 Task: Plan a 3-hour guided meditation and sound healing session for relaxation and inner peace.
Action: Mouse moved to (376, 226)
Screenshot: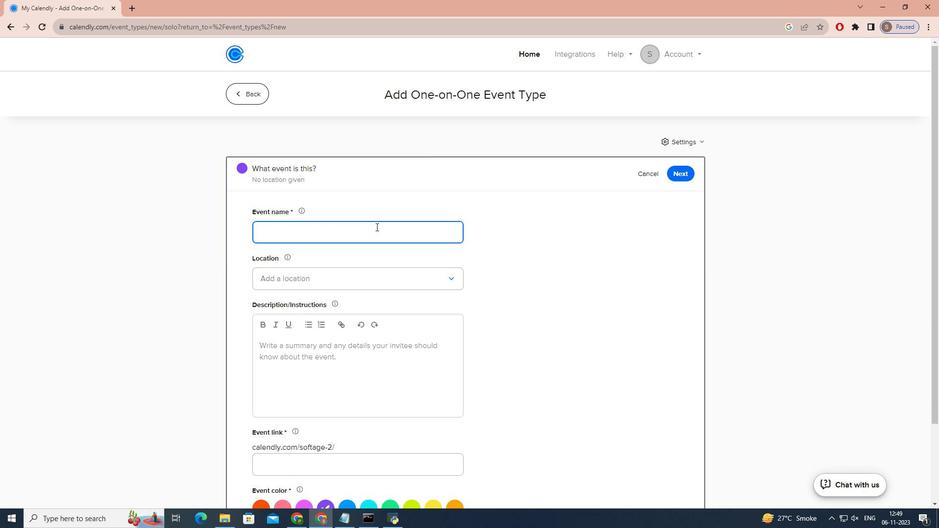 
Action: Mouse pressed left at (376, 226)
Screenshot: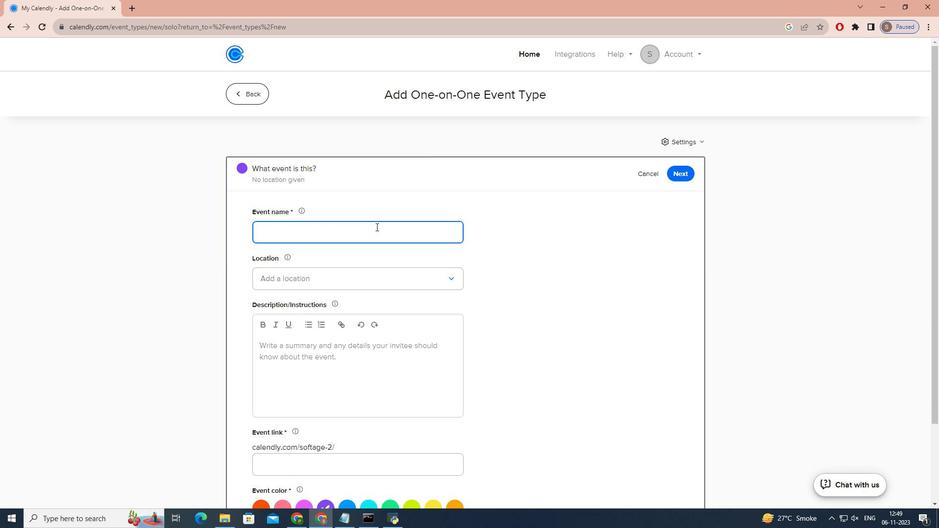 
Action: Key pressed i<Key.caps_lock>NNER<Key.space><Key.caps_lock>p<Key.caps_lock>EACE<Key.space><Key.caps_lock>m<Key.caps_lock>EDITATION<Key.space>AND<Key.space><Key.caps_lock>s<Key.caps_lock>OUND<Key.space>H
Screenshot: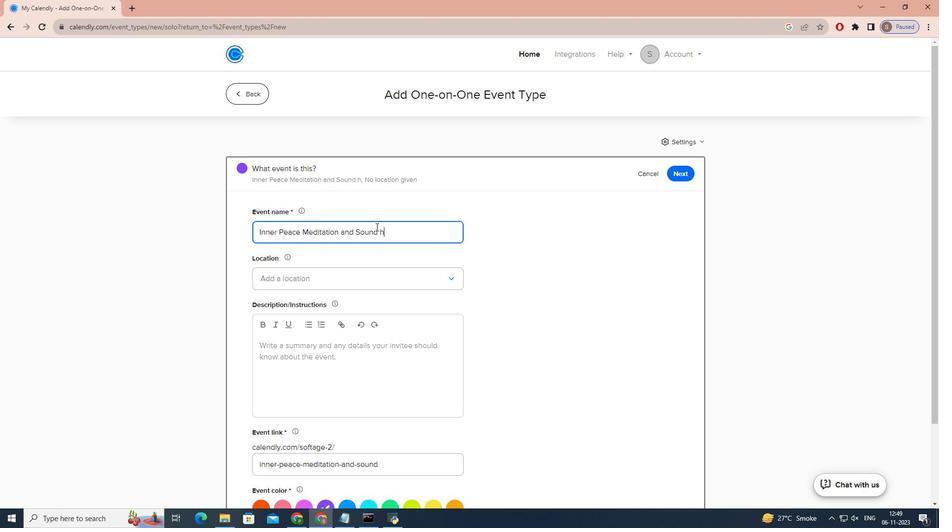 
Action: Mouse moved to (383, 224)
Screenshot: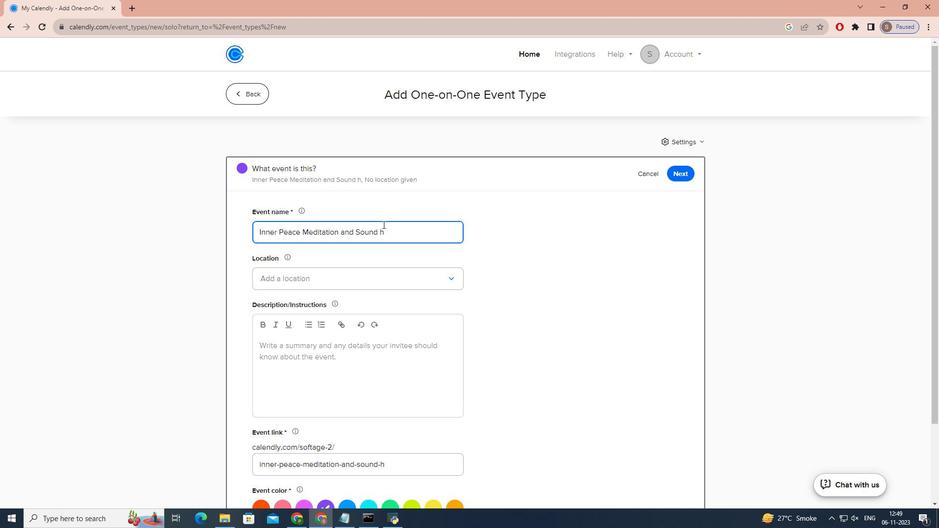
Action: Key pressed <Key.backspace><Key.caps_lock>h<Key.caps_lock>EALING<Key.space><Key.caps_lock>s<Key.caps_lock>ESSION
Screenshot: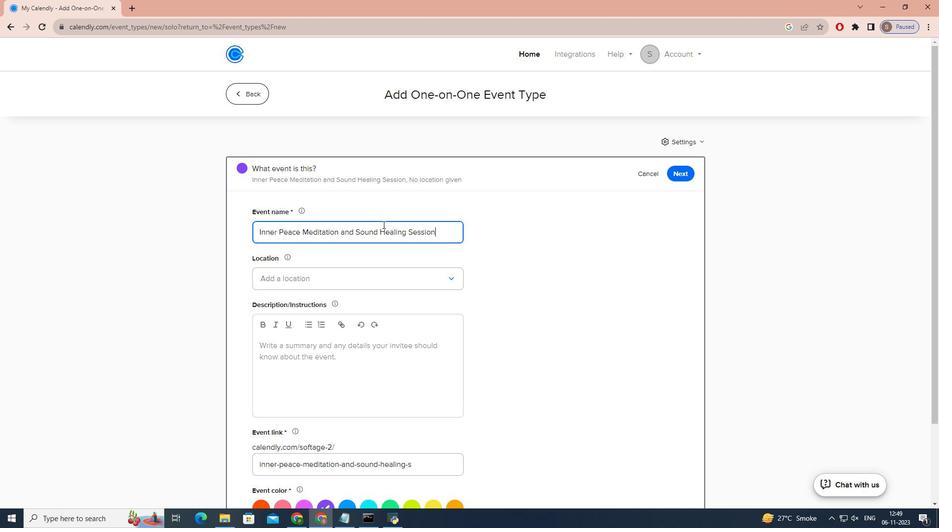 
Action: Mouse moved to (377, 274)
Screenshot: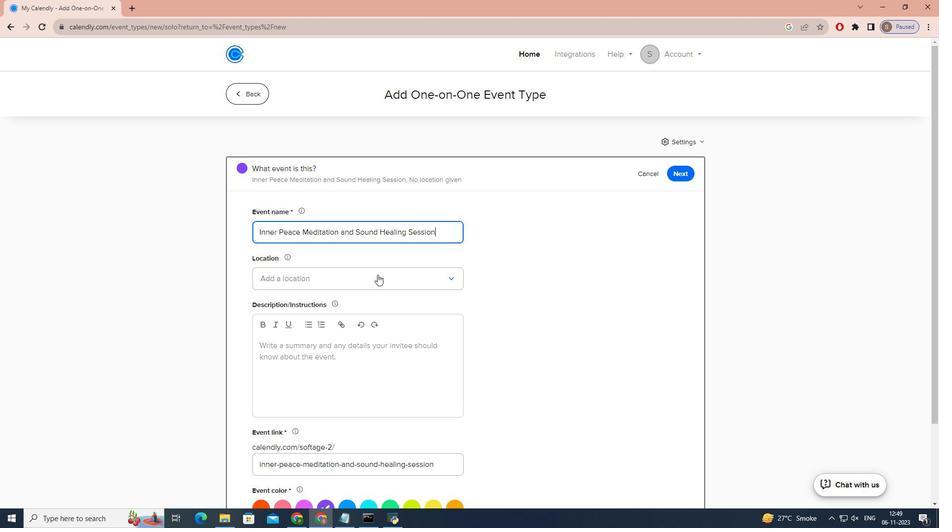 
Action: Mouse pressed left at (377, 274)
Screenshot: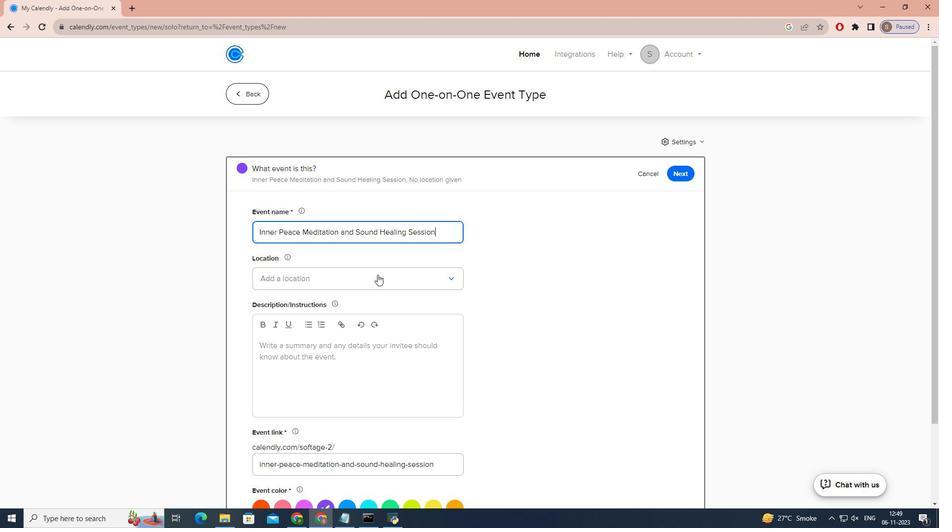 
Action: Mouse moved to (361, 299)
Screenshot: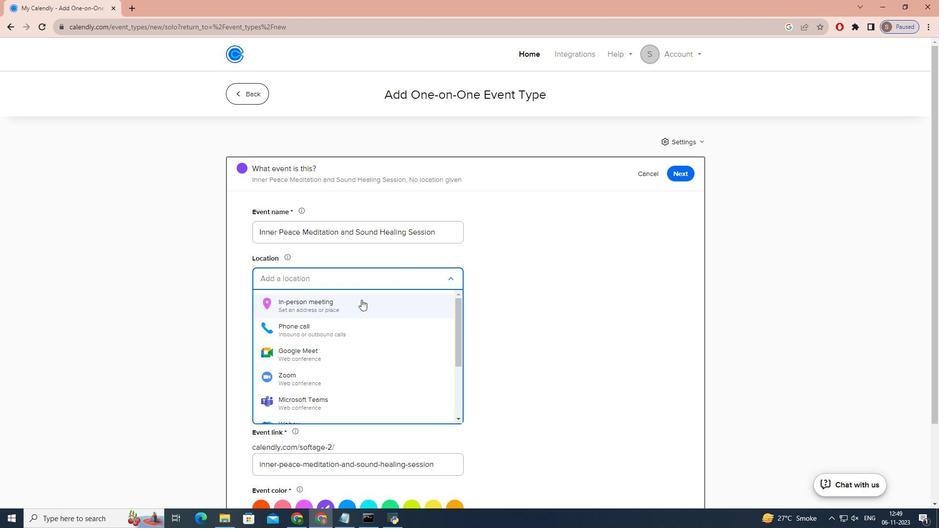 
Action: Mouse pressed left at (361, 299)
Screenshot: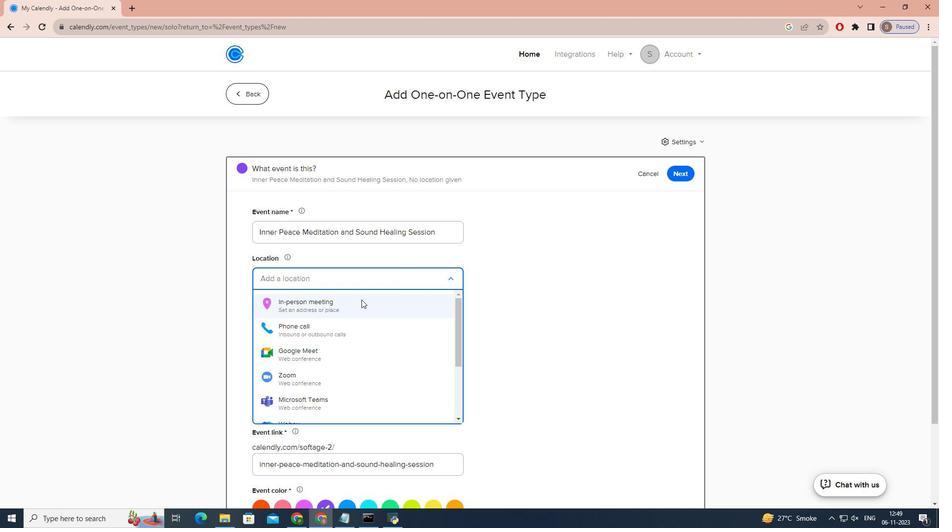 
Action: Mouse moved to (431, 170)
Screenshot: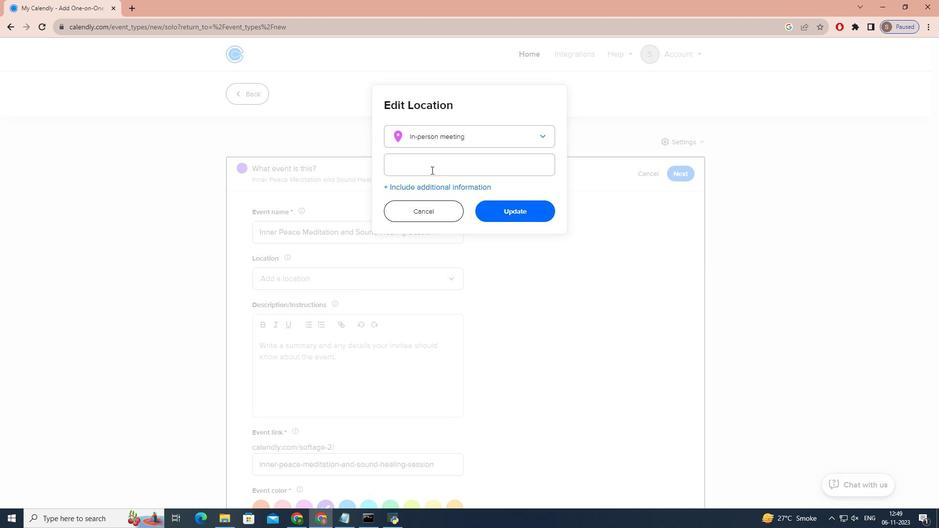 
Action: Mouse pressed left at (431, 170)
Screenshot: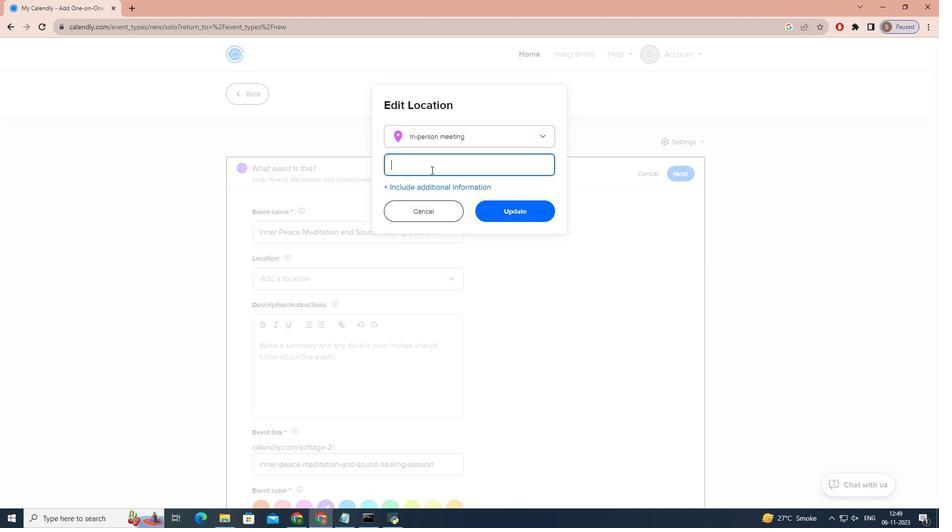 
Action: Key pressed <Key.caps_lock>p<Key.caps_lock>OSITIVE<Key.space><Key.caps_lock>w<Key.caps_lock>ORKS<Key.space><Key.caps_lock>w<Key.caps_lock>ELLNES
Screenshot: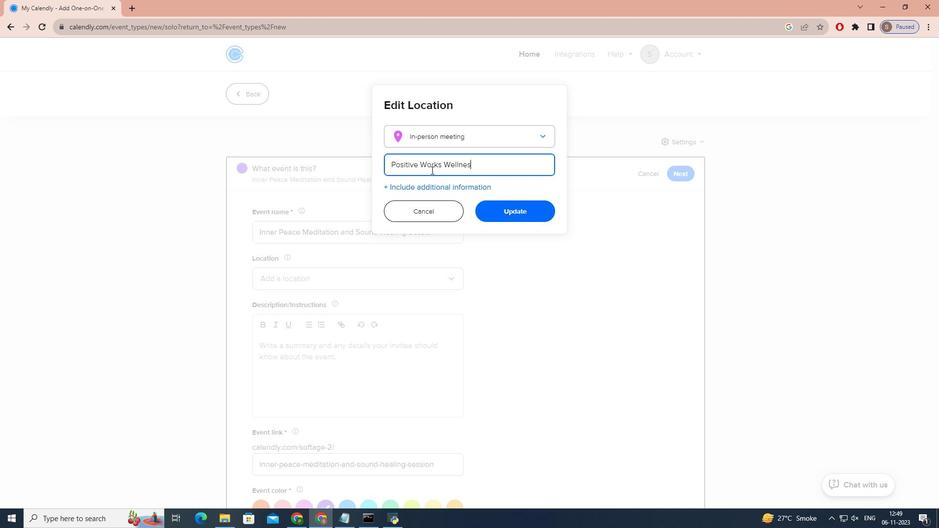 
Action: Mouse moved to (431, 169)
Screenshot: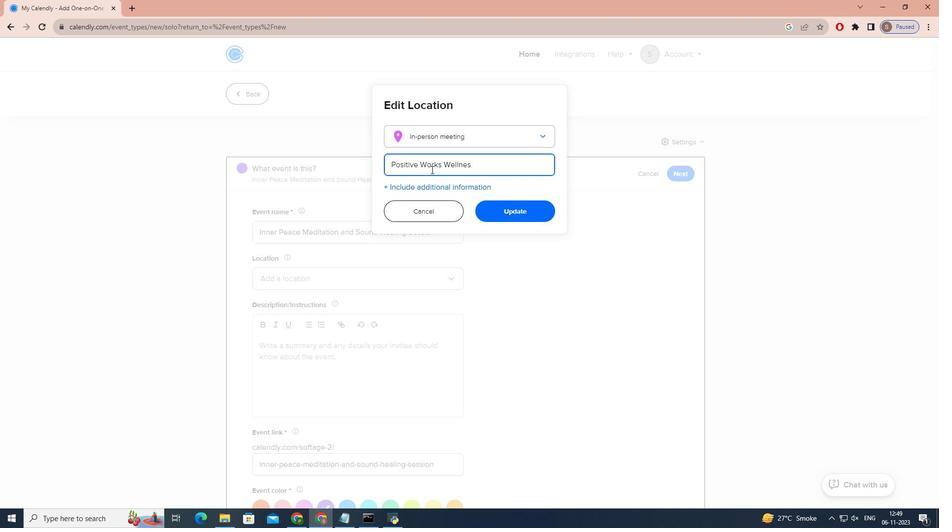 
Action: Key pressed S<Key.space><Key.caps_lock>c<Key.caps_lock>ENTER,<Key.space>96<Key.space><Key.caps_lock>e<Key.space><Key.caps_lock><Key.caps_lock>a<Key.caps_lock>LLENDALE<Key.space><Key.caps_lock>r<Key.caps_lock>OAD<Key.space><Key.caps_lock>s<Key.caps_lock>AA<Key.backspace>DDLE<Key.space><Key.caps_lock>r<Key.caps_lock>IVER<Key.space><Key.backspace>,<Key.space><Key.caps_lock>nj<Key.space>07458
Screenshot: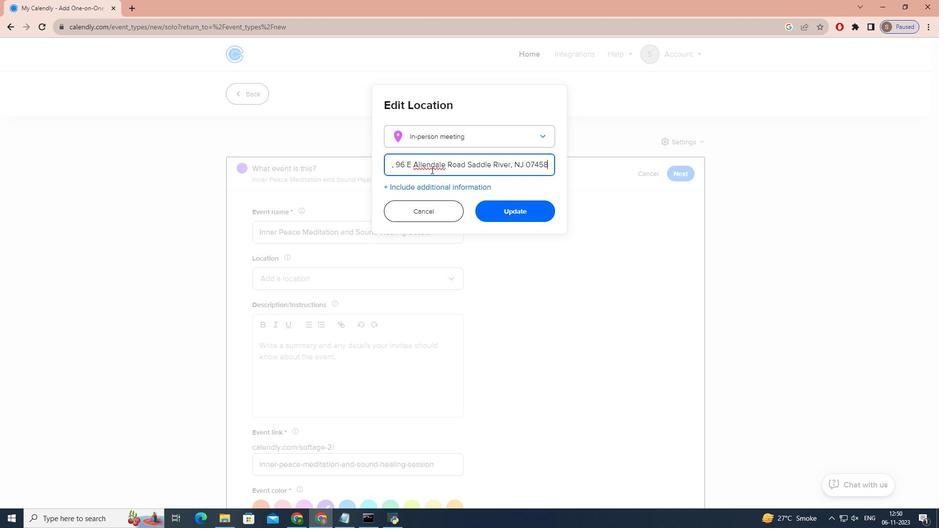 
Action: Mouse moved to (510, 210)
Screenshot: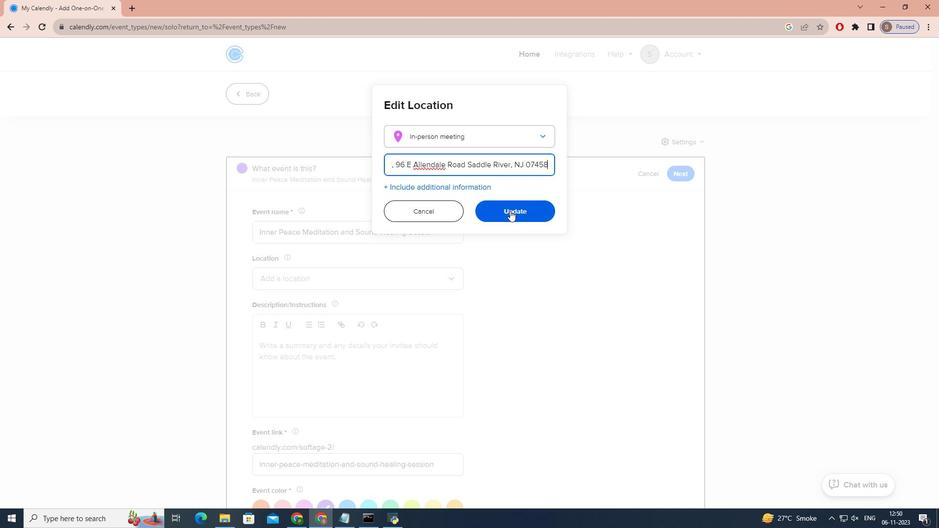 
Action: Mouse pressed left at (510, 210)
Screenshot: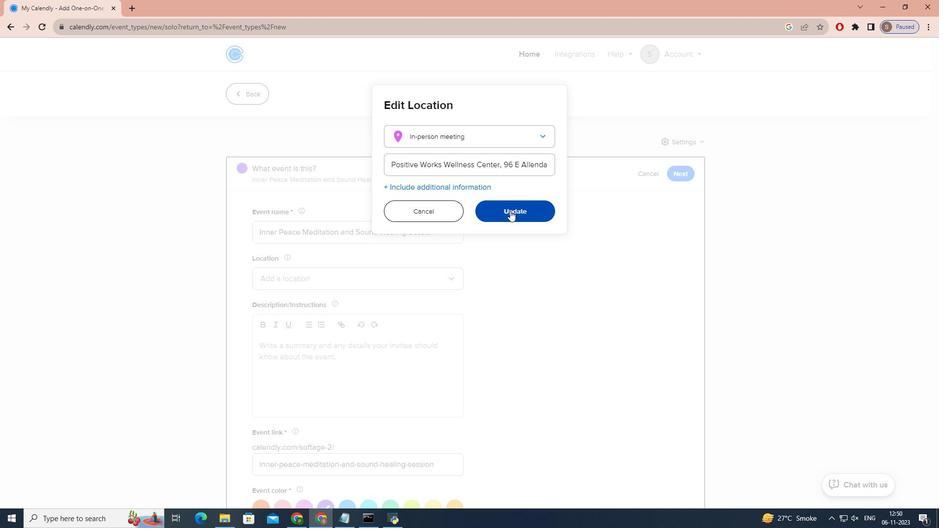 
Action: Mouse moved to (343, 367)
Screenshot: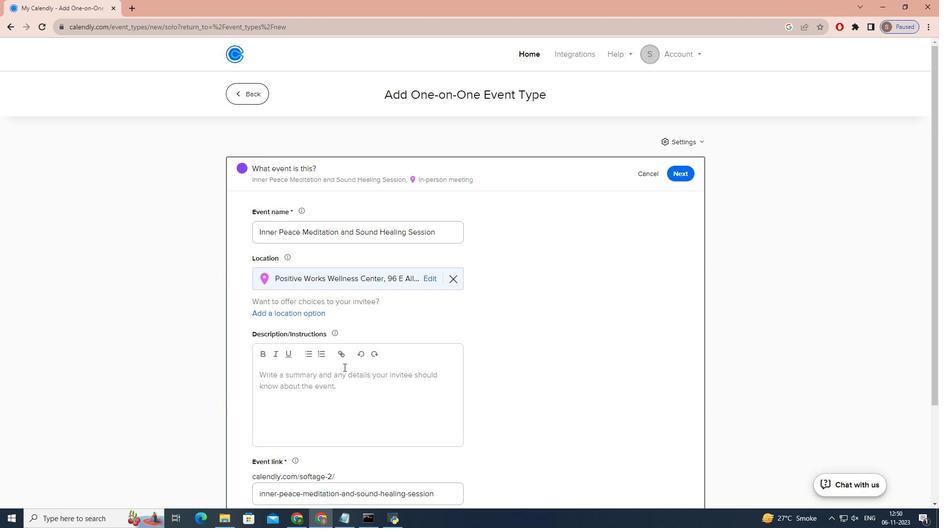 
Action: Mouse pressed left at (343, 367)
Screenshot: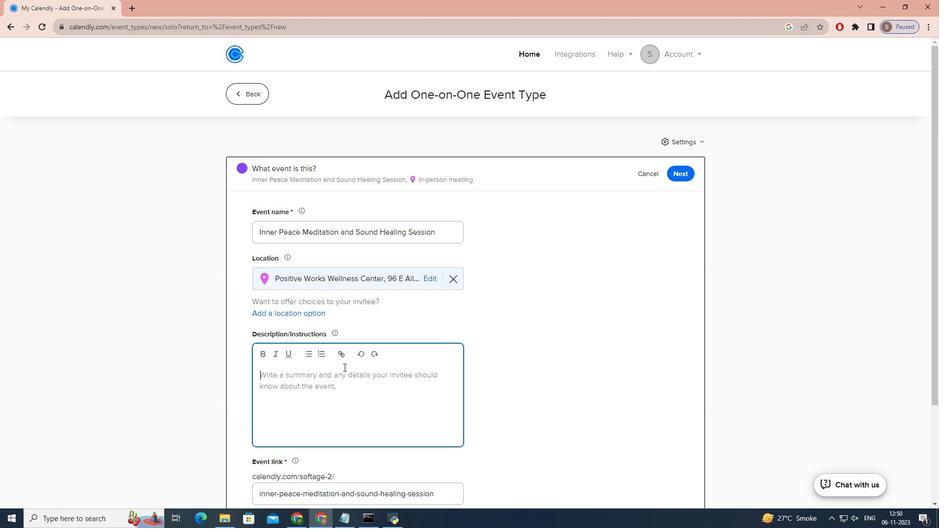 
Action: Key pressed j<Key.caps_lock>OIN<Key.space>US<Key.space>FOR<Key.space>A<Key.space>SERENE<Key.space>AND<Key.space>TRANSFORMATIVE<Key.space>GUIDED<Key.space>MEDITATION<Key.space>AND<Key.space>SOUND<Key.space>HEALING<Key.space>SESSION<Key.space>DESIGNED<Key.space>TO<Key.space>HELP<Key.space>YOU<Key.space>FIND<Key.space>RELAXATION,<Key.space>INNER<Key.space>PEAE<Key.backspace>CE,<Key.space>AND<Key.space>A<Key.space>DEEPER<Key.space>CONNECTION<Key.space>WITH<Key.space>YOUR<Key.space>INNER<Key.space>SEFL<Key.backspace><Key.backspace>LF.<Key.space><Key.caps_lock>i<Key.caps_lock>N<Key.space>THIS<Key.space>IMMERSIVE<Key.space>EXPERIENCE,<Key.space>YOU<Key.space>WILL<Key.space>BE<Key.space>GUIDED<Key.space>THROUGH<Key.space>VARIOUS<Key.space>MEDITATION<Key.space>TECHNIQUES<Key.space>AND<Key.space>SOUND<Key.space>HEALING<Key.space>PRACTICES<Key.space>TO<Key.space>REJUVENATE<Key.space>YOUR<Key.space>MIND,<Key.space>BODY,<Key.space>AND<Key.space>SPIRIT.<Key.space>
Screenshot: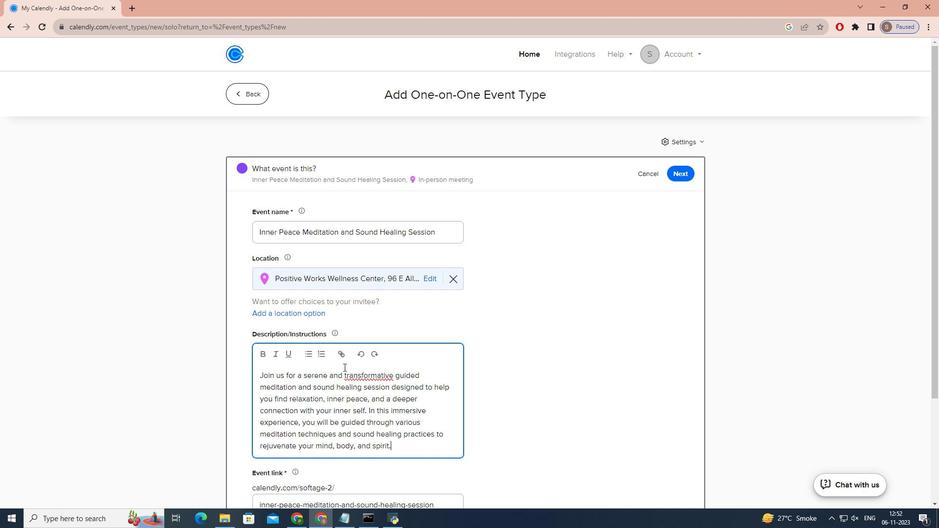 
Action: Mouse scrolled (343, 366) with delta (0, 0)
Screenshot: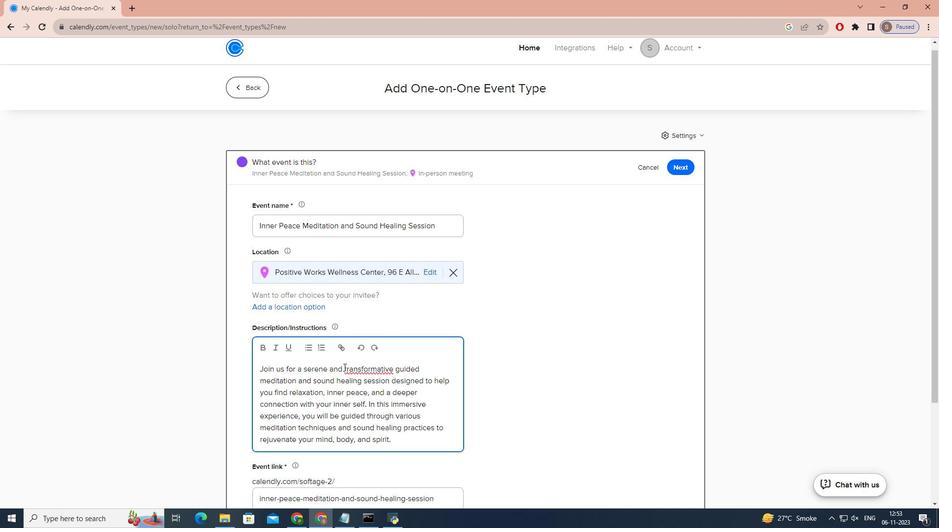 
Action: Mouse scrolled (343, 366) with delta (0, 0)
Screenshot: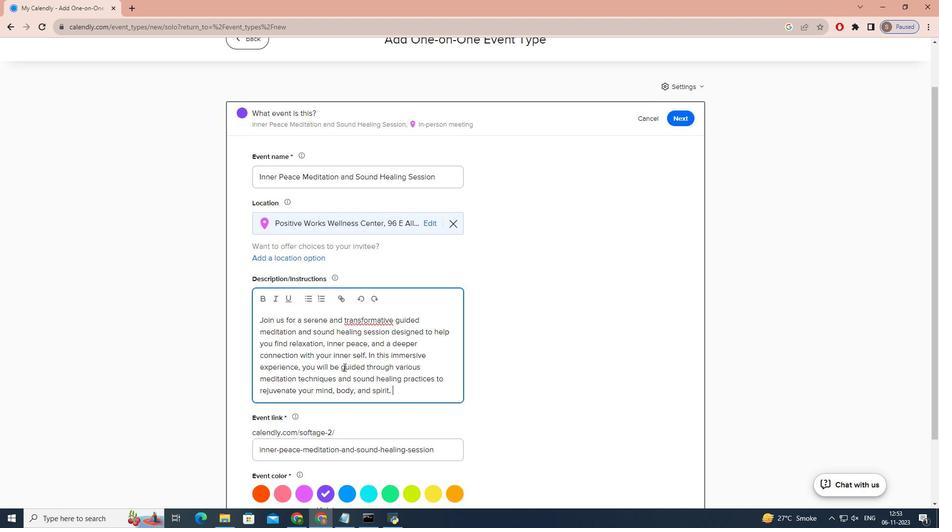 
Action: Mouse moved to (349, 444)
Screenshot: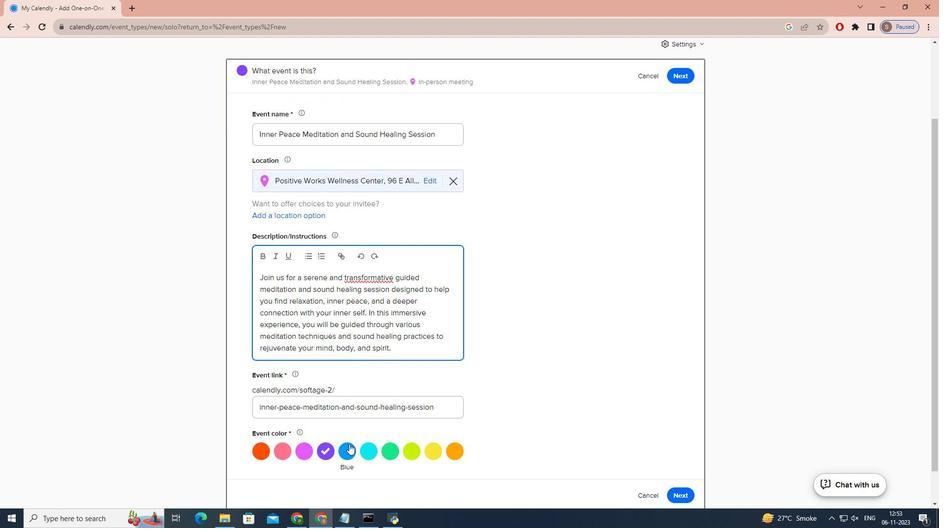 
Action: Mouse pressed left at (349, 444)
Screenshot: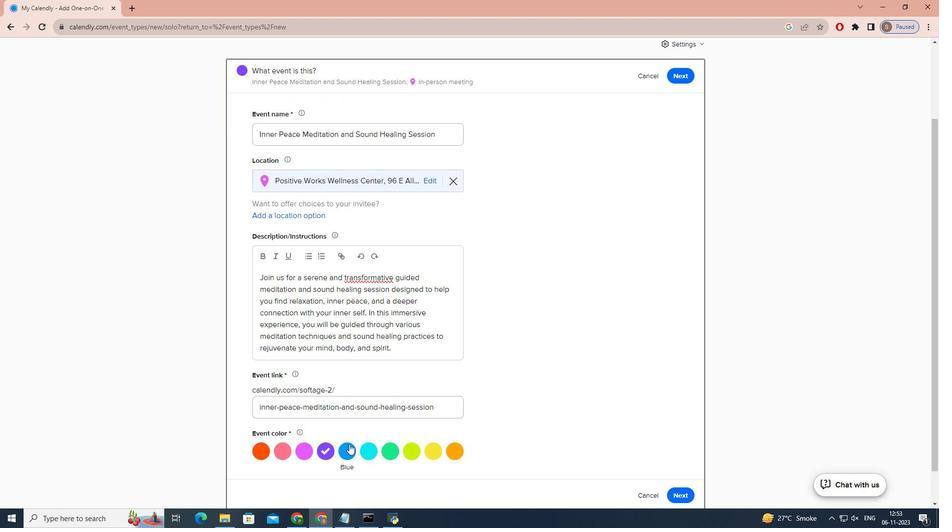 
Action: Mouse moved to (687, 497)
Screenshot: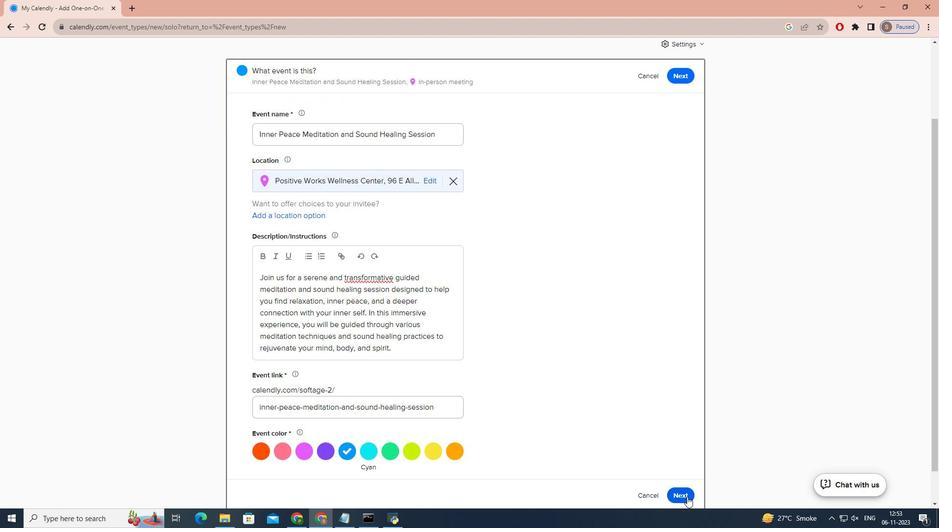 
Action: Mouse pressed left at (687, 497)
Screenshot: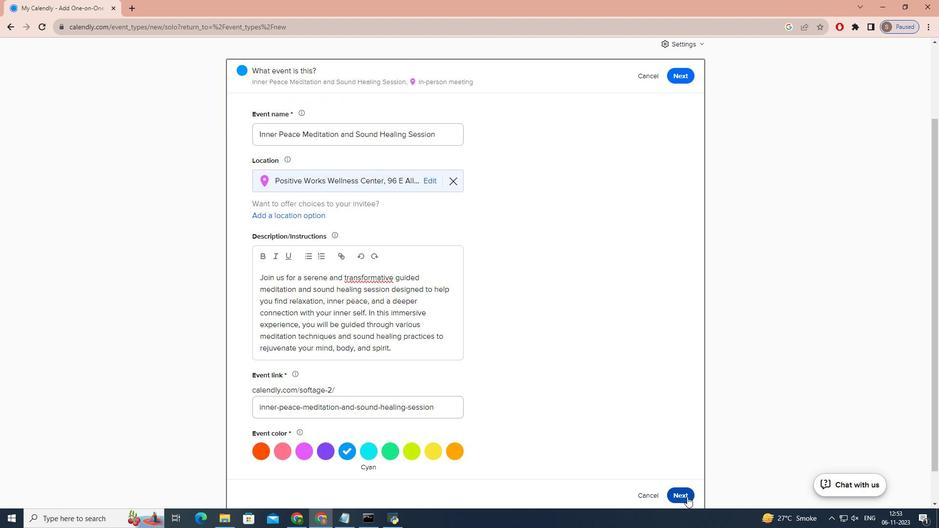 
Action: Mouse moved to (326, 310)
Screenshot: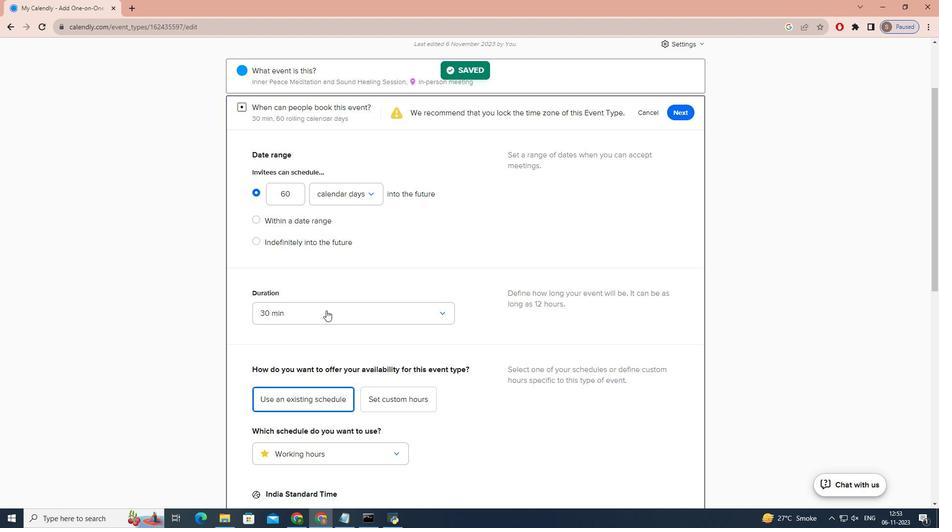 
Action: Mouse pressed left at (326, 310)
Screenshot: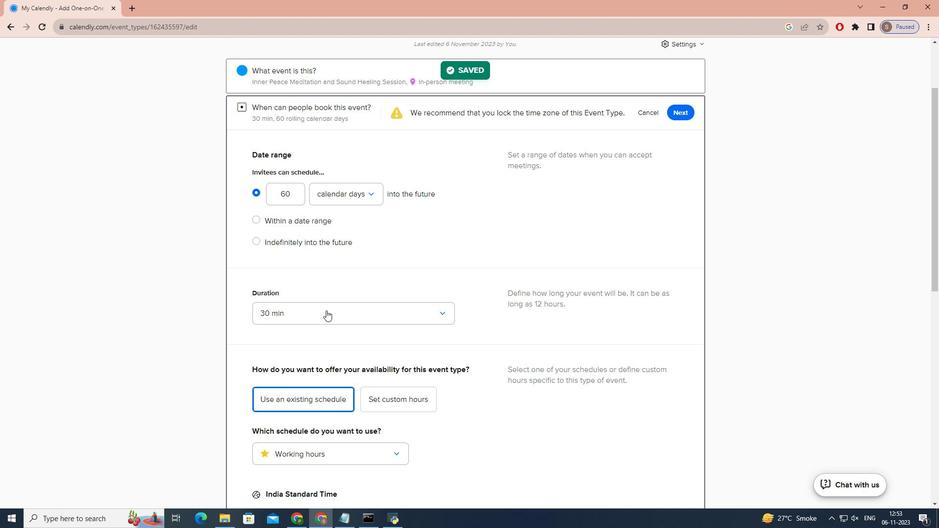 
Action: Mouse moved to (311, 409)
Screenshot: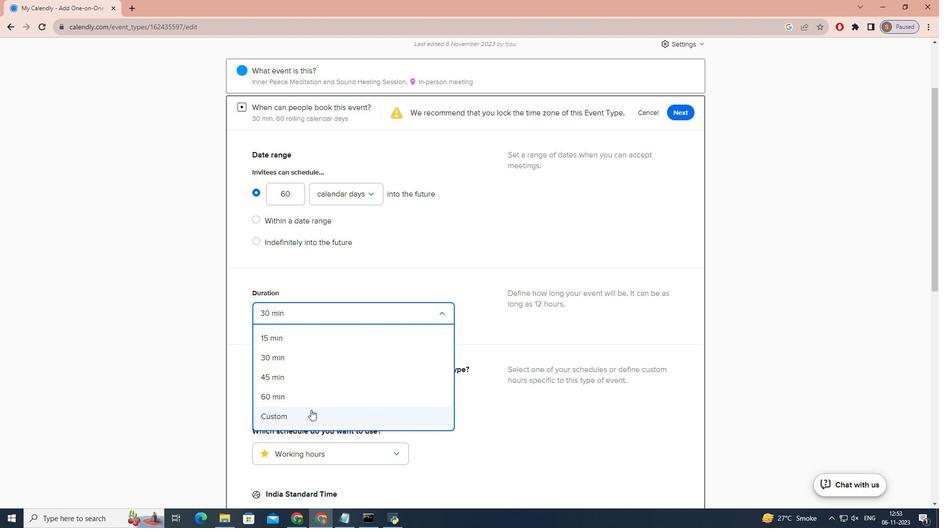 
Action: Mouse pressed left at (311, 409)
Screenshot: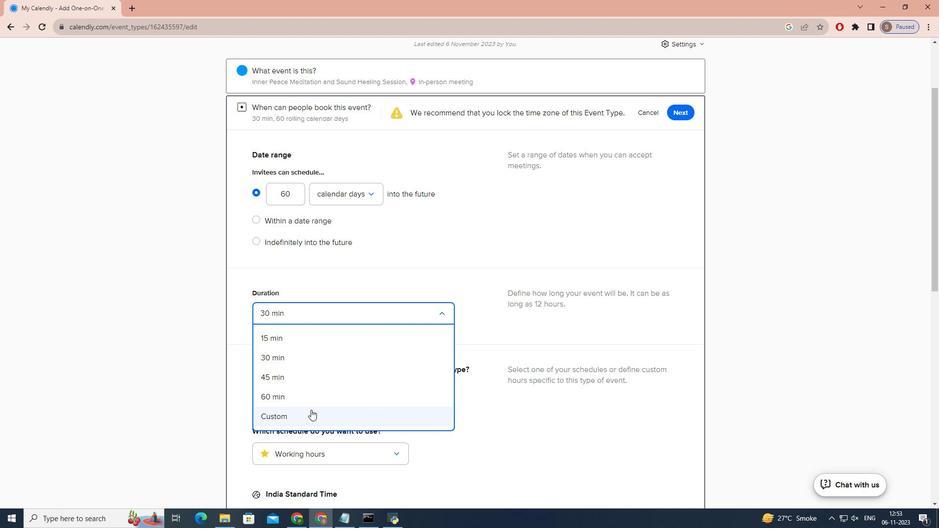 
Action: Mouse moved to (300, 334)
Screenshot: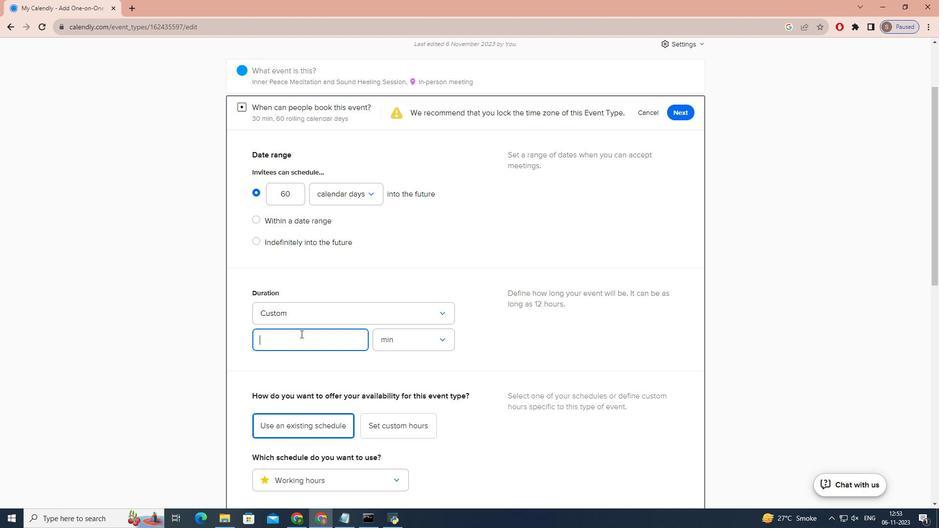 
Action: Key pressed 3
Screenshot: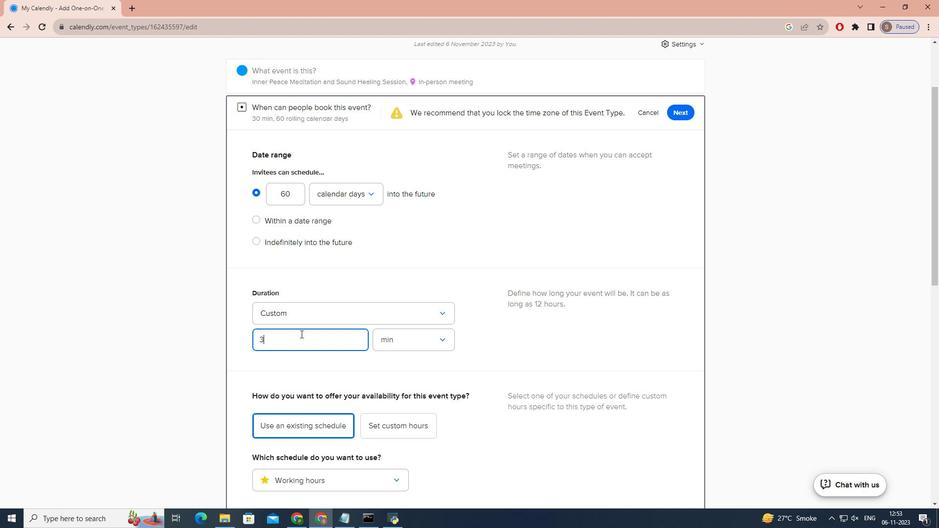 
Action: Mouse moved to (390, 334)
Screenshot: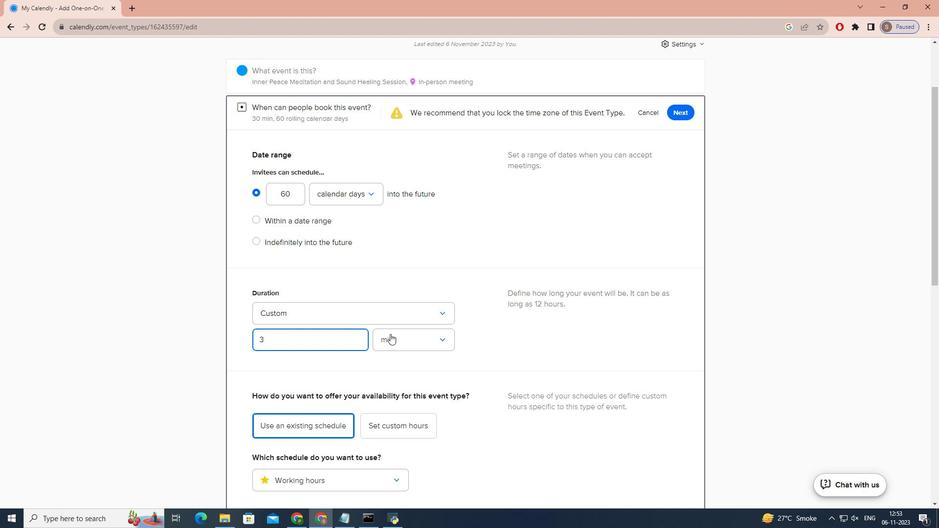 
Action: Mouse pressed left at (390, 334)
Screenshot: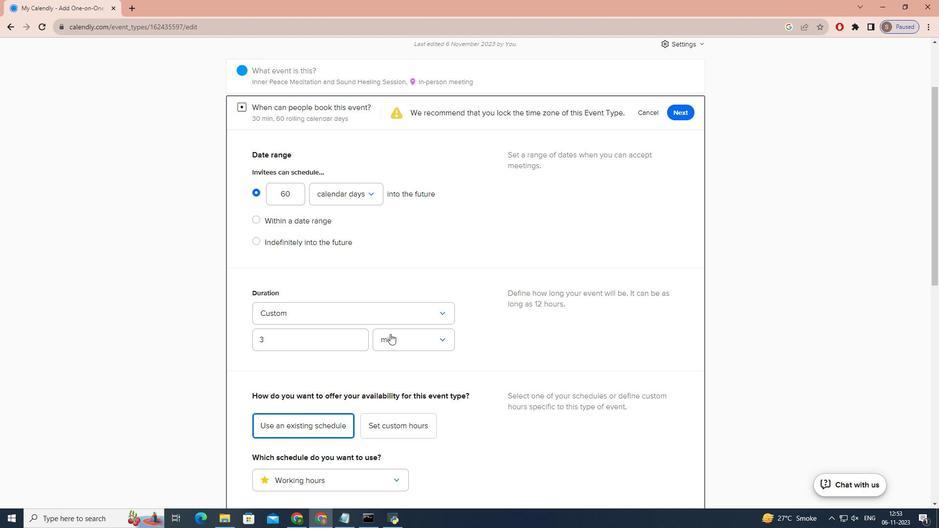
Action: Mouse moved to (391, 386)
Screenshot: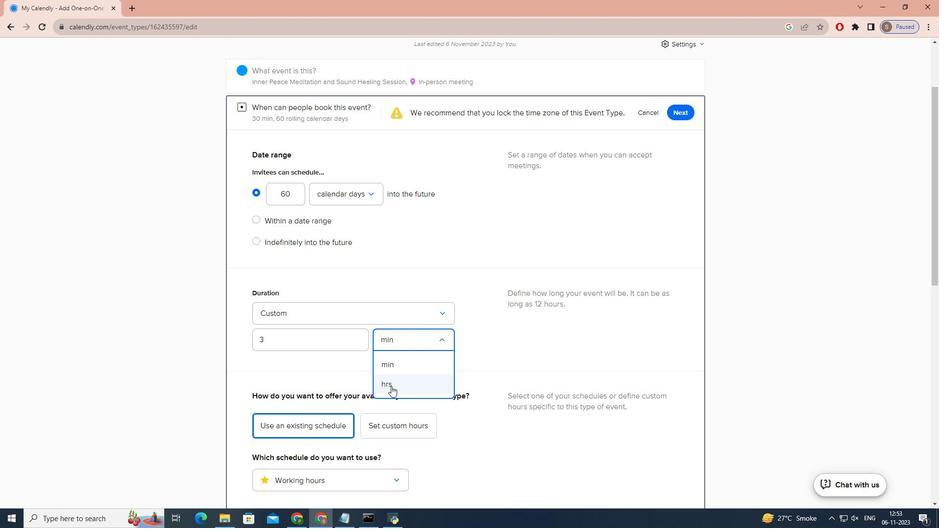 
Action: Mouse pressed left at (391, 386)
Screenshot: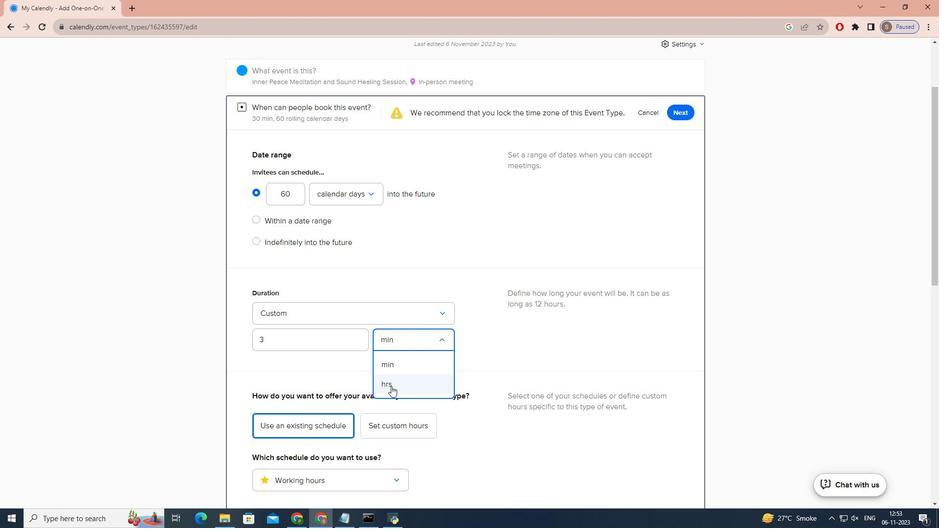 
Action: Mouse moved to (548, 335)
Screenshot: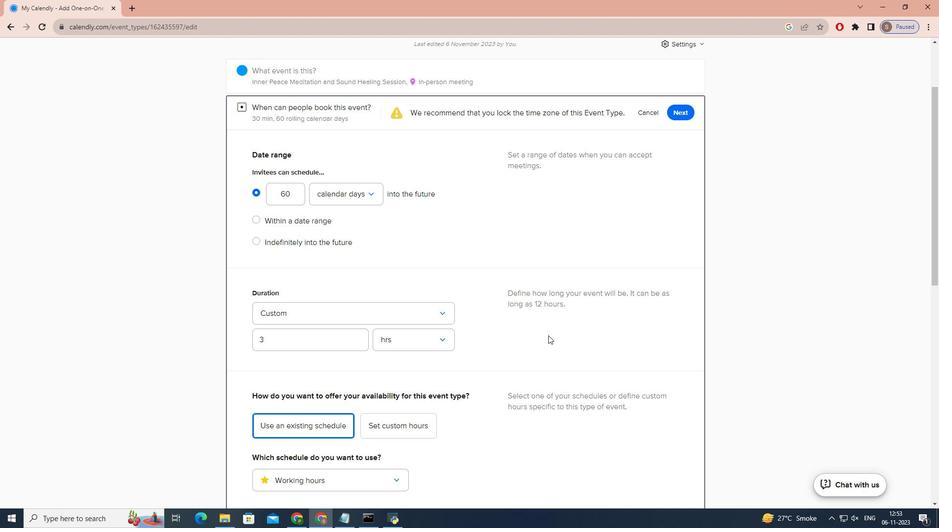 
Action: Mouse scrolled (548, 336) with delta (0, 0)
Screenshot: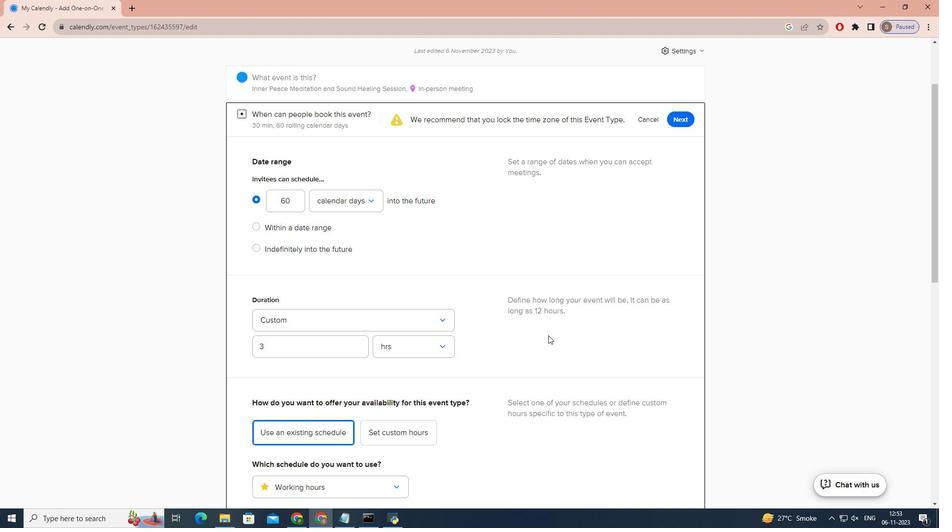 
Action: Mouse scrolled (548, 336) with delta (0, 0)
Screenshot: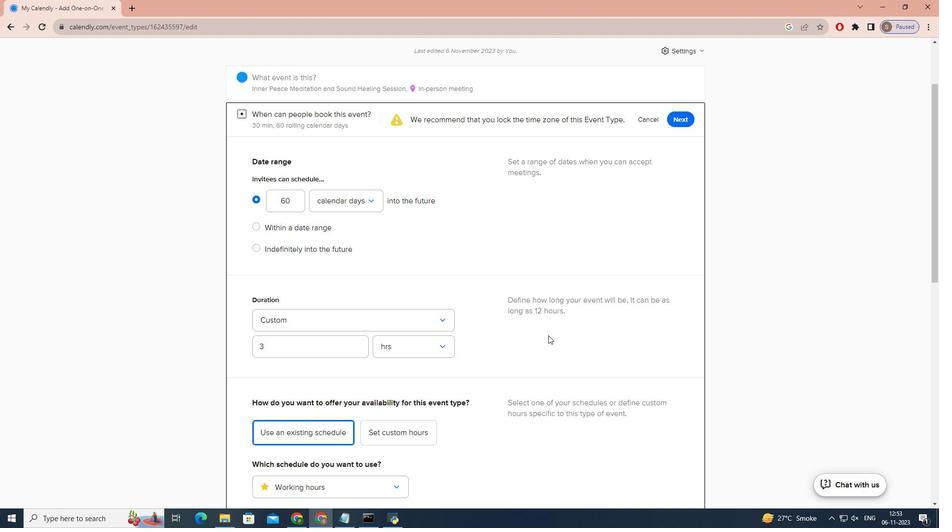 
Action: Mouse scrolled (548, 336) with delta (0, 0)
Screenshot: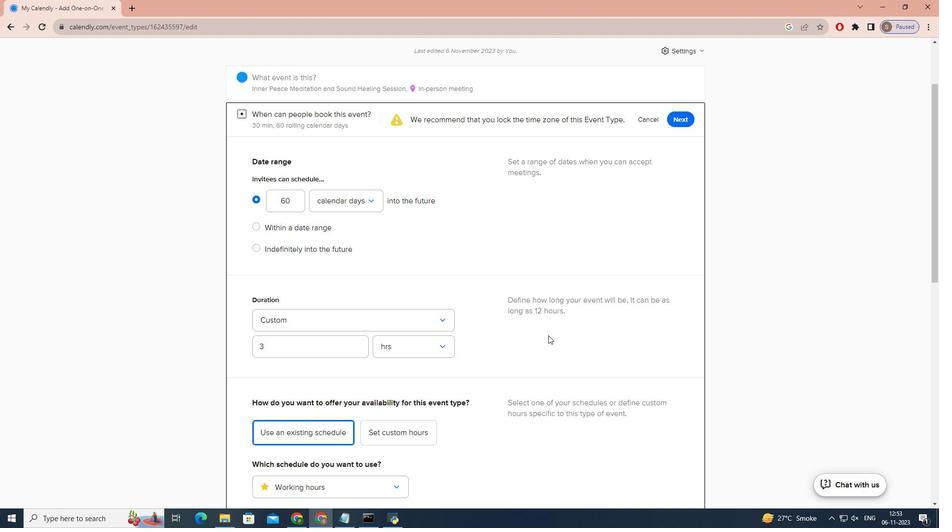 
Action: Mouse scrolled (548, 336) with delta (0, 0)
Screenshot: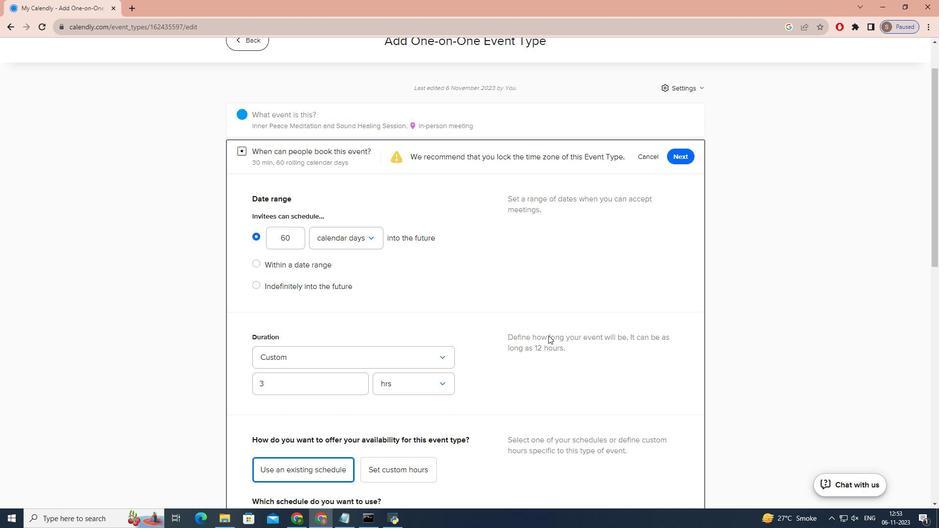 
Action: Mouse scrolled (548, 336) with delta (0, 0)
Screenshot: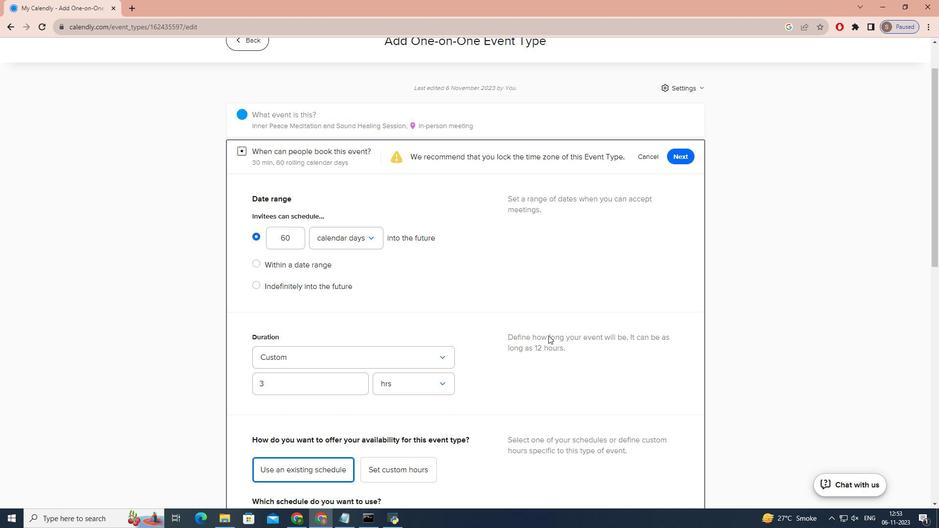 
Action: Mouse scrolled (548, 336) with delta (0, 0)
Screenshot: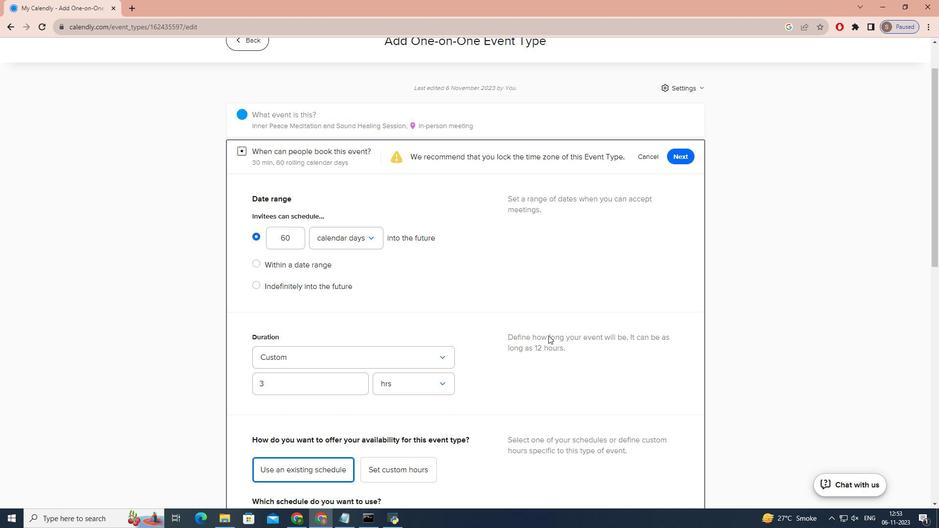 
Action: Mouse moved to (687, 205)
Screenshot: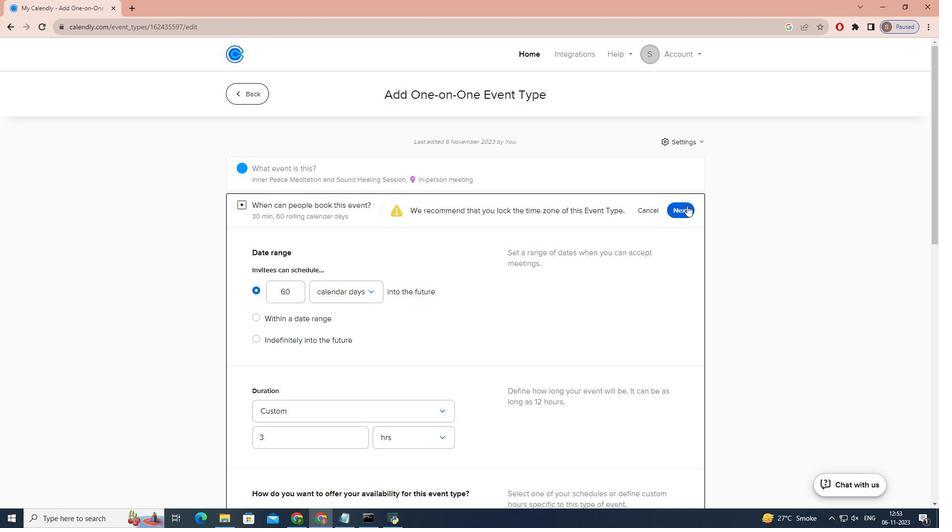 
Action: Mouse pressed left at (687, 205)
Screenshot: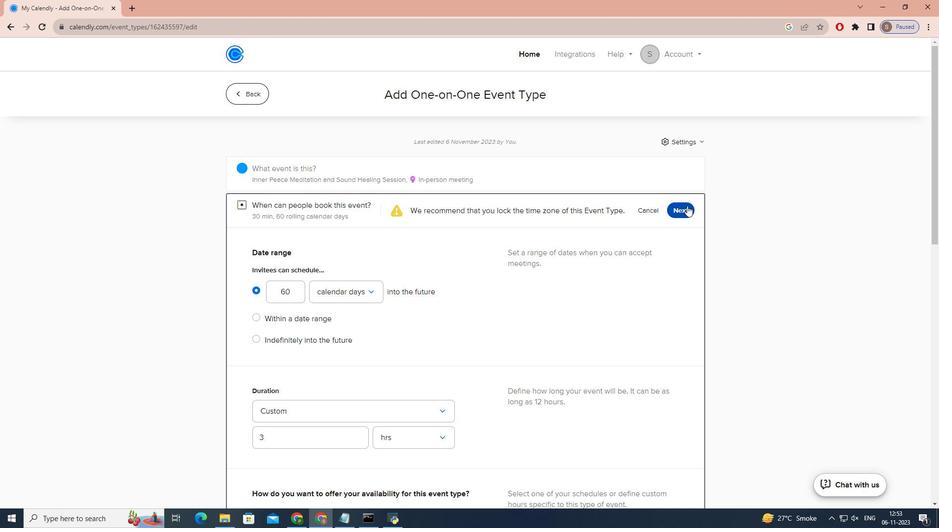 
